 Task: Remove the outline from the map.
Action: Mouse scrolled (838, 489) with delta (0, 0)
Screenshot: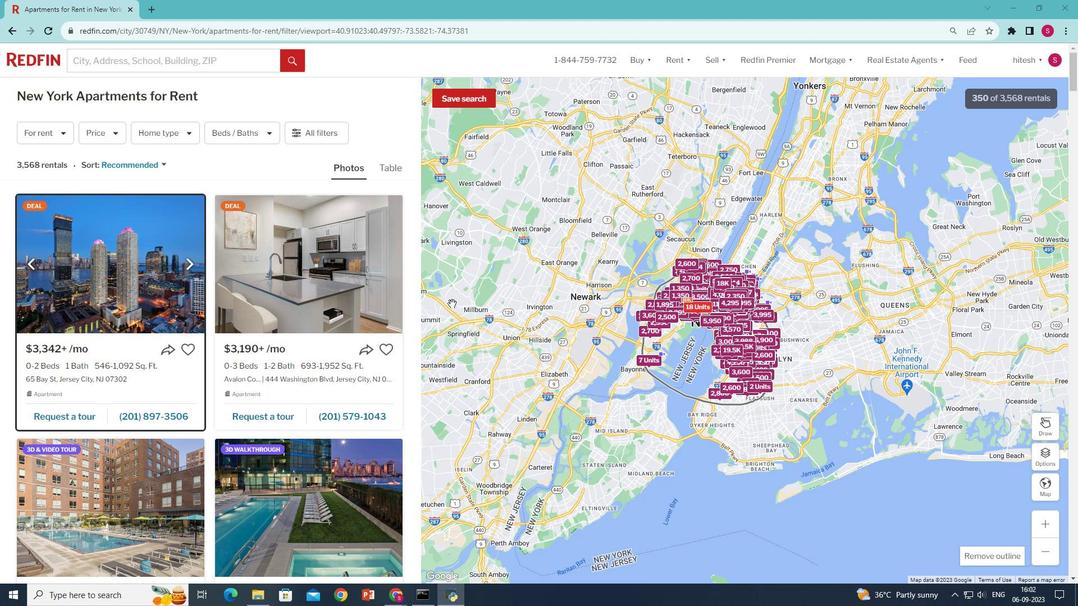 
Action: Mouse moved to (999, 558)
Screenshot: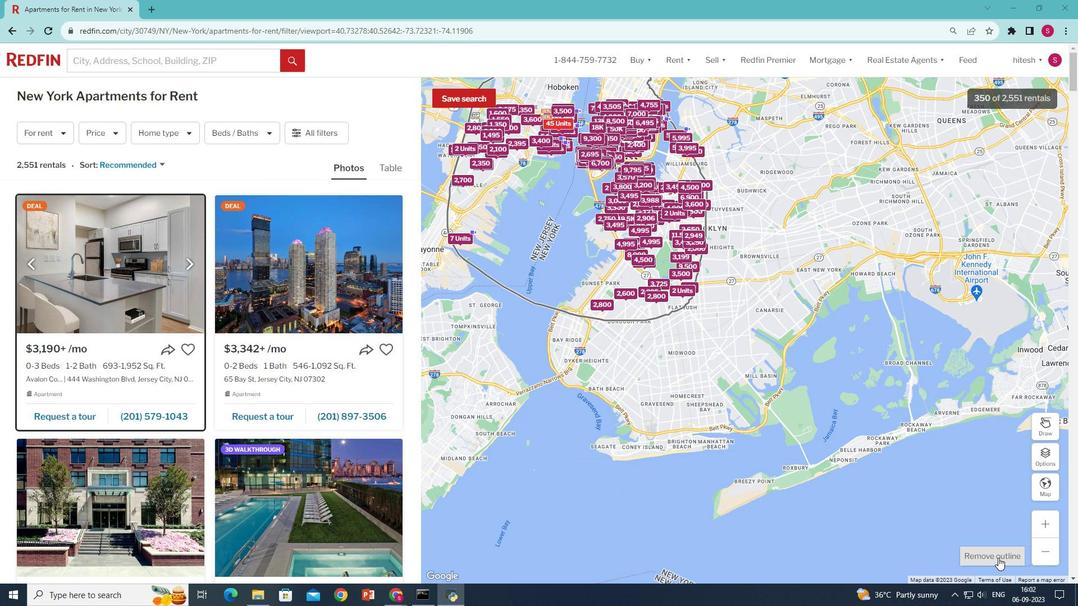 
Action: Mouse pressed left at (999, 558)
Screenshot: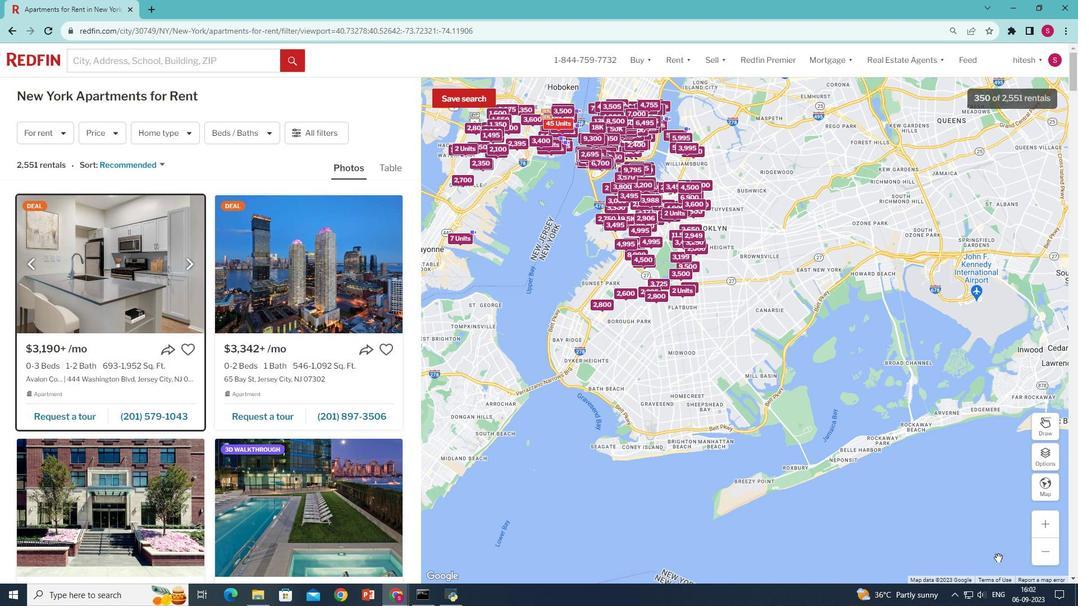 
Action: Mouse moved to (833, 470)
Screenshot: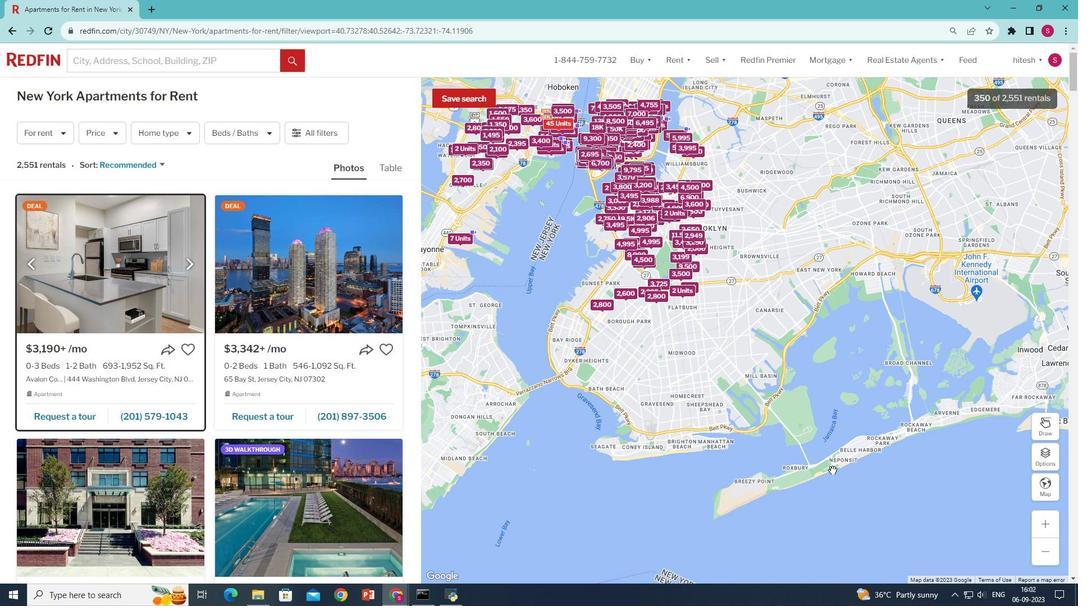 
Action: Mouse scrolled (833, 471) with delta (0, 0)
Screenshot: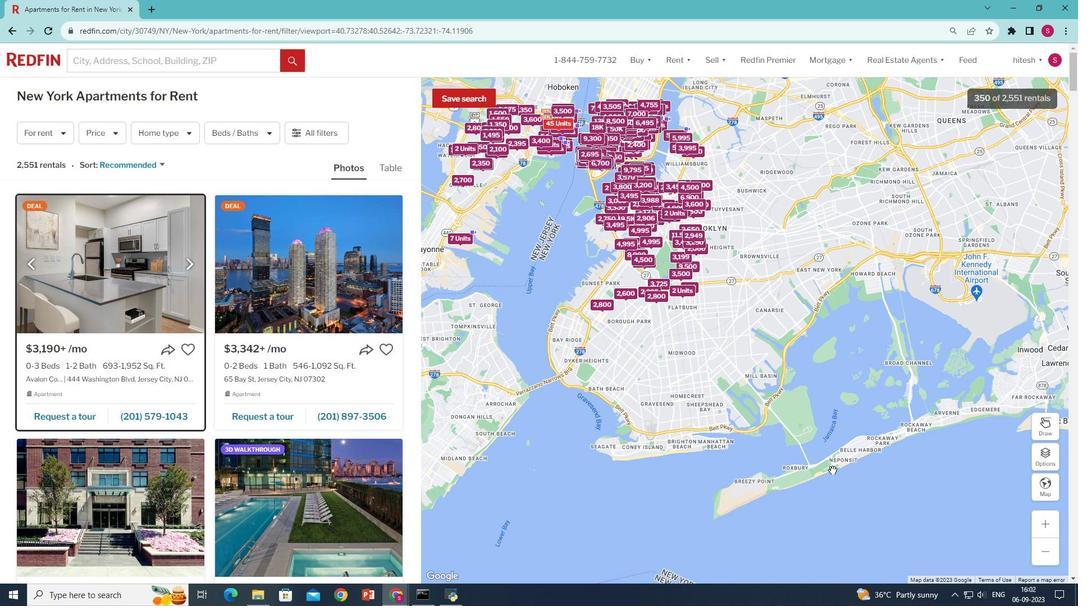 
Action: Mouse scrolled (833, 471) with delta (0, 0)
Screenshot: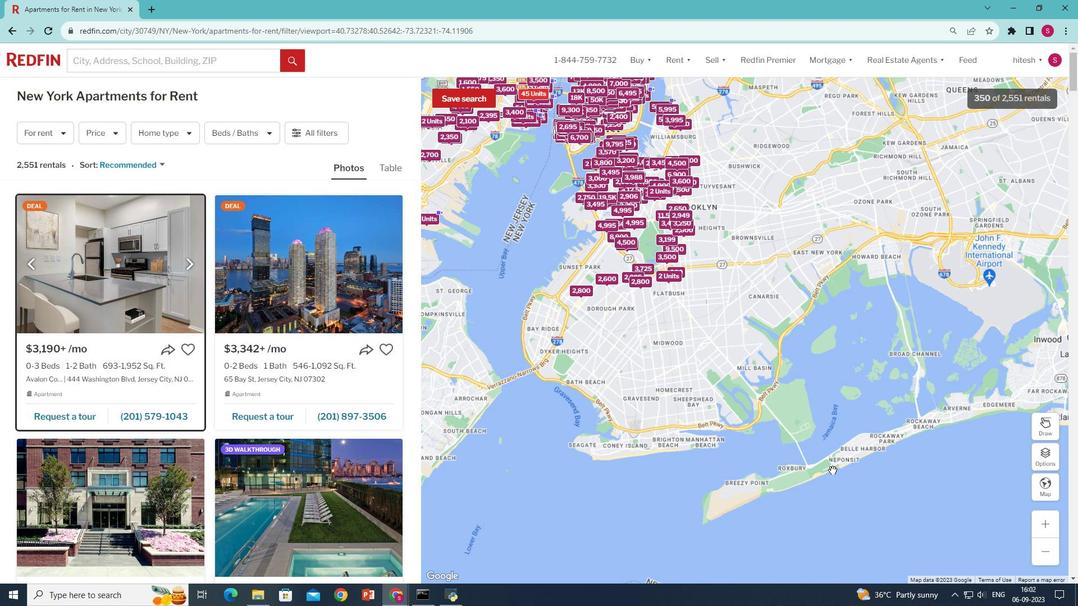 
Action: Mouse scrolled (833, 471) with delta (0, 0)
Screenshot: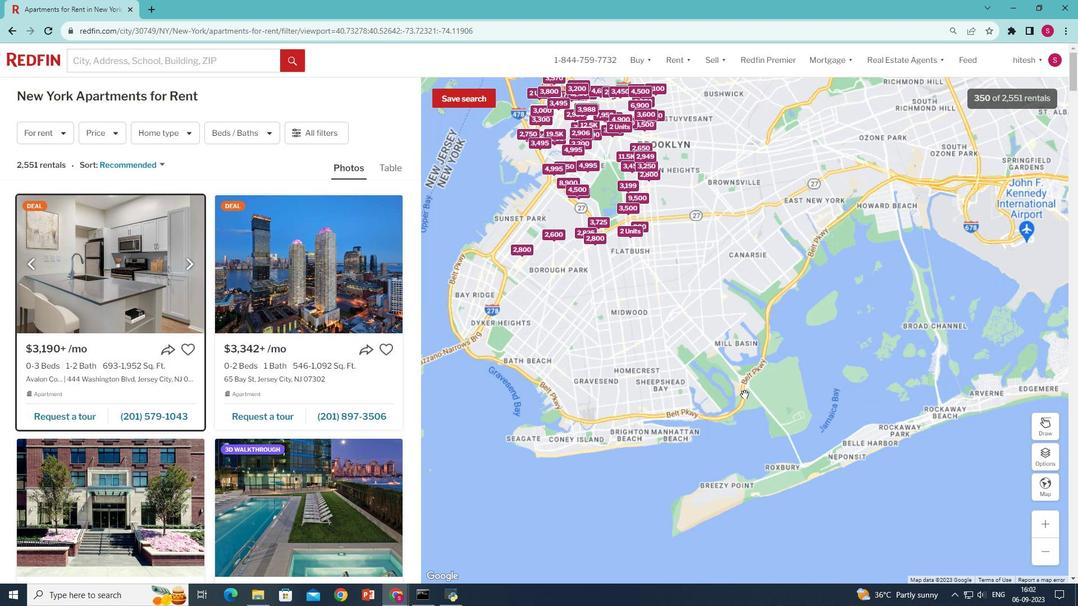 
Action: Mouse moved to (533, 256)
Screenshot: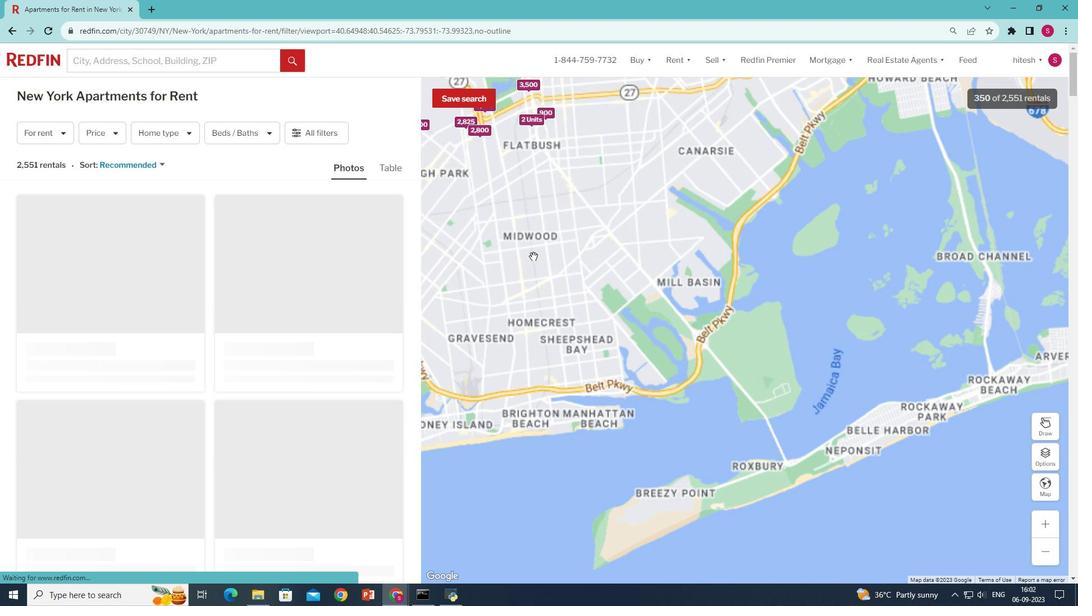 
Action: Mouse scrolled (533, 256) with delta (0, 0)
Screenshot: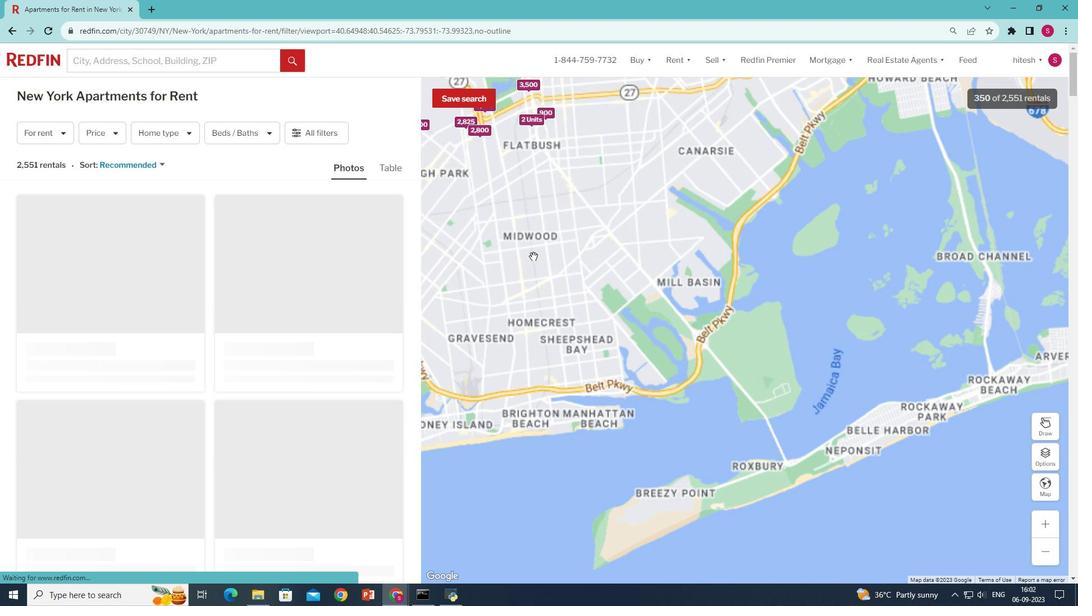 
Action: Mouse scrolled (533, 256) with delta (0, 0)
Screenshot: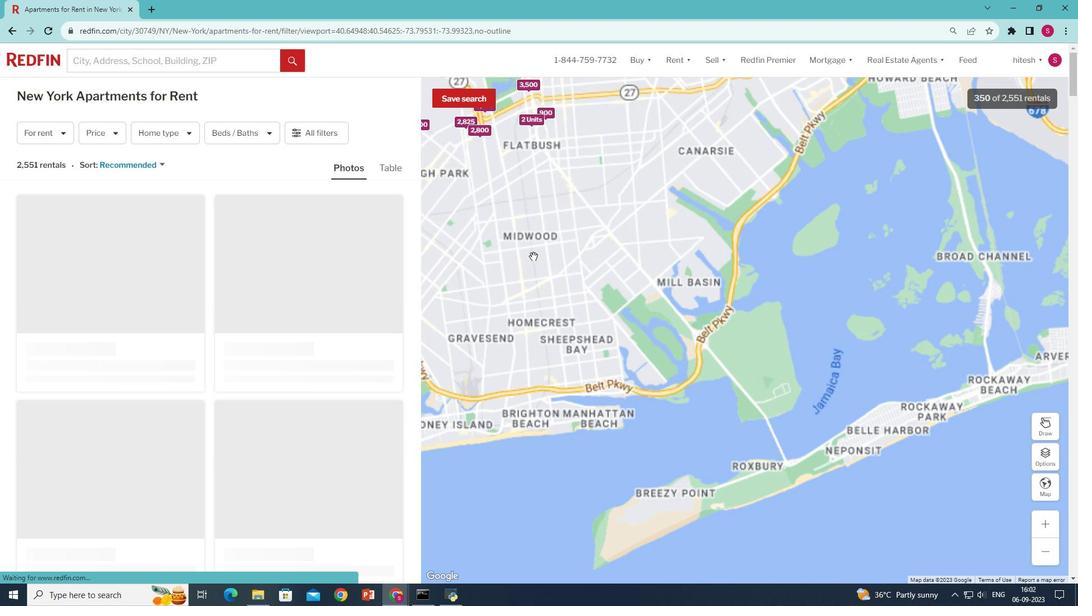 
Action: Mouse scrolled (533, 256) with delta (0, 0)
Screenshot: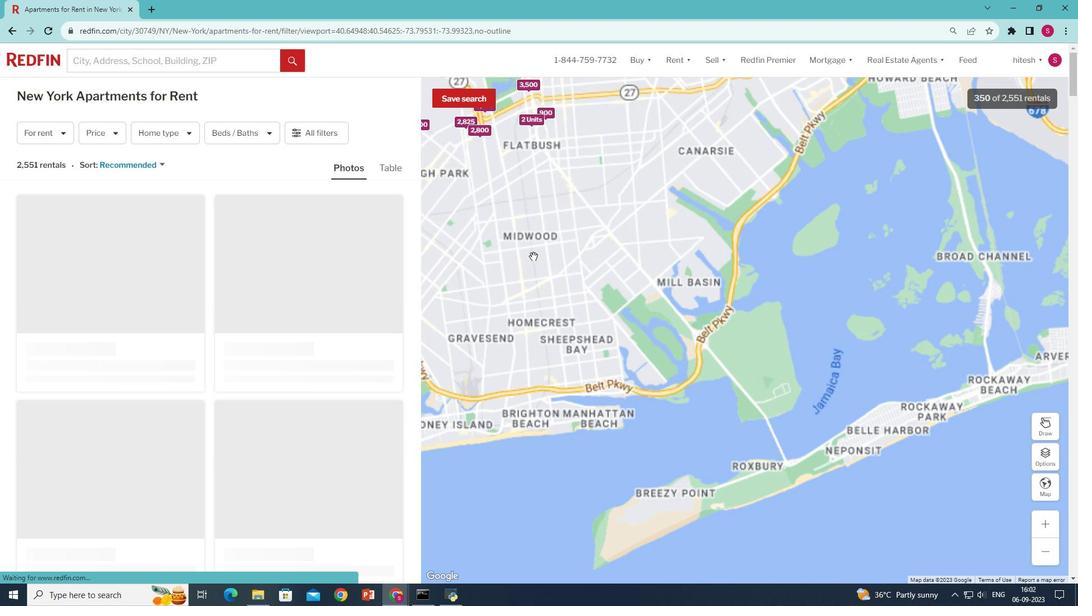
Action: Mouse scrolled (533, 256) with delta (0, 0)
Screenshot: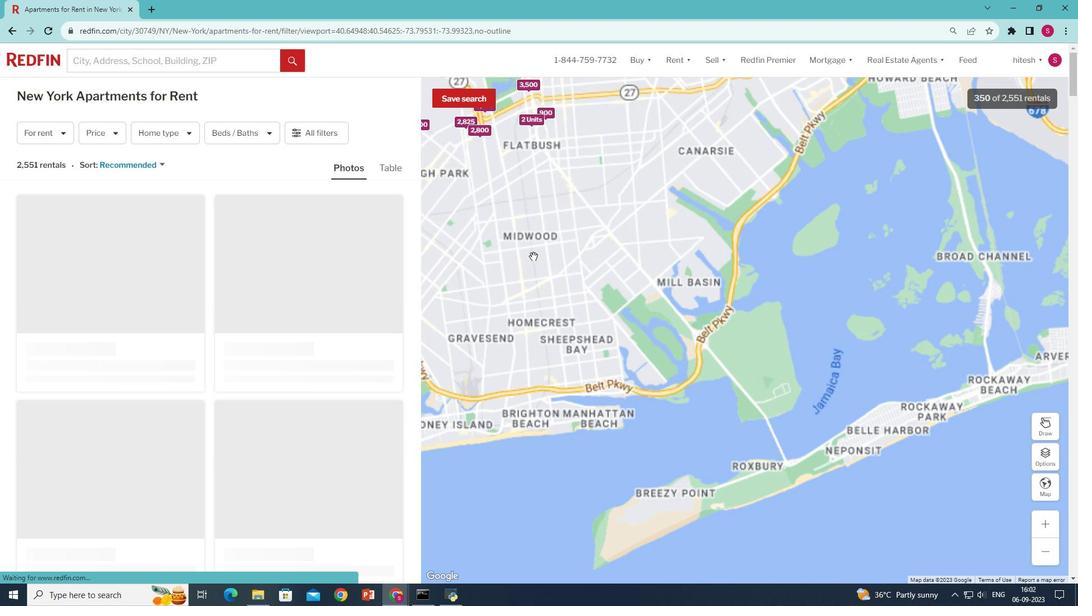 
Action: Mouse scrolled (533, 256) with delta (0, 0)
Screenshot: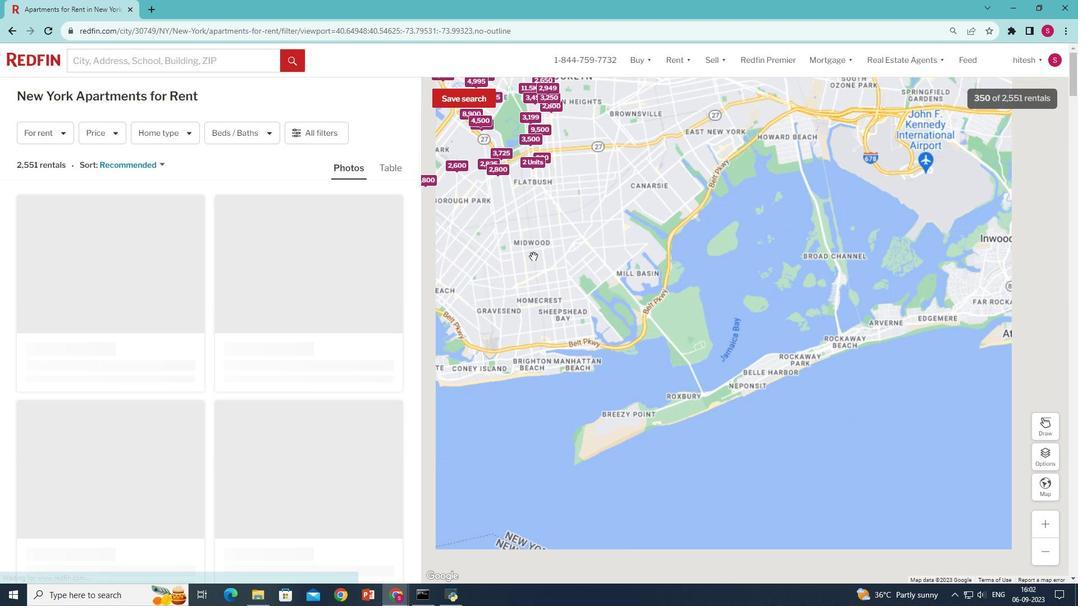 
Action: Mouse pressed left at (533, 256)
Screenshot: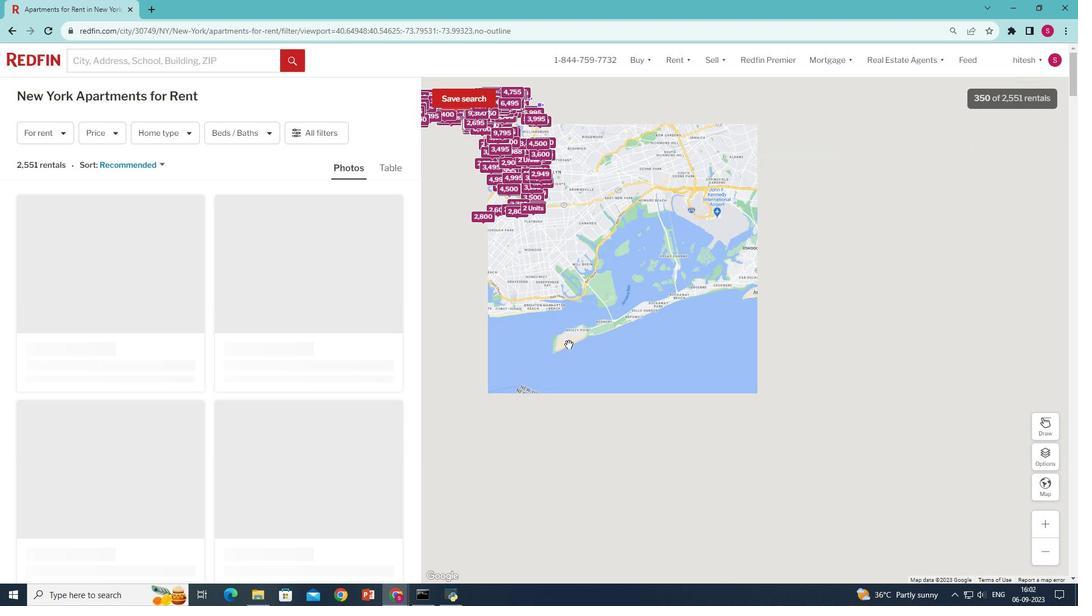 
Action: Mouse moved to (686, 383)
Screenshot: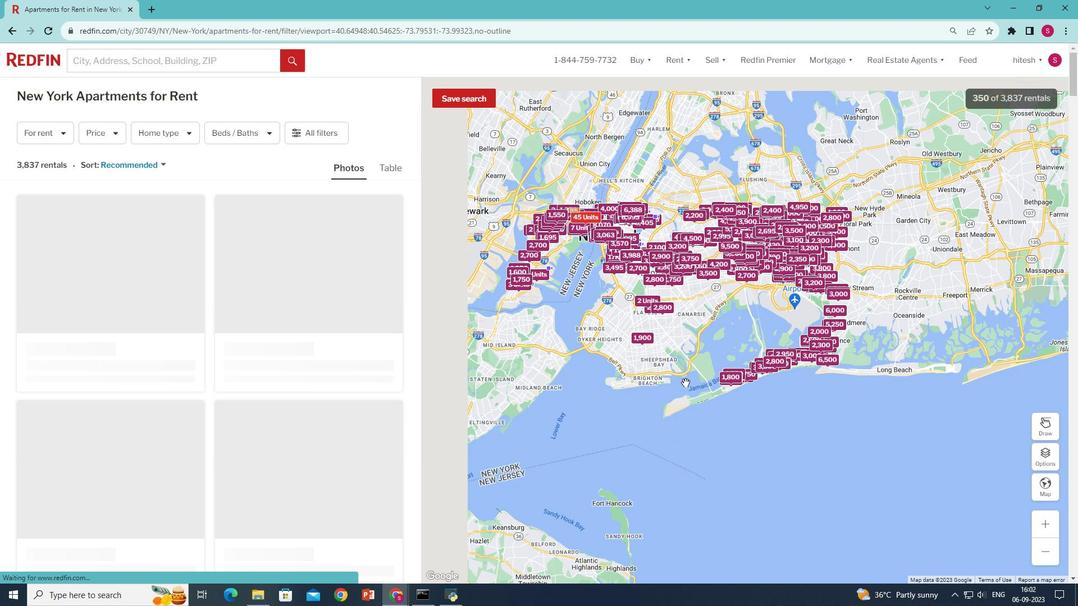
